 Task: Look for Airbnb properties in Butajira, Ethiopia from 8th November, 2023 to 16th November, 2023 for 2 adults.1  bedroom having 1 bed and 1 bathroom. Property type can be hotel. Booking option can be shelf check-in. Look for 3 properties as per requirement.
Action: Mouse moved to (437, 60)
Screenshot: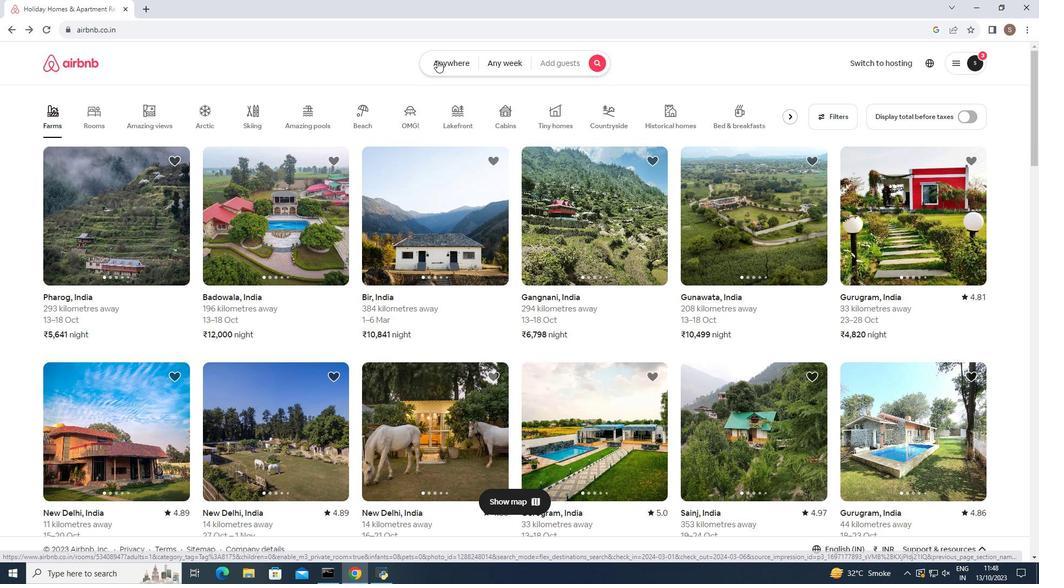 
Action: Mouse pressed left at (437, 60)
Screenshot: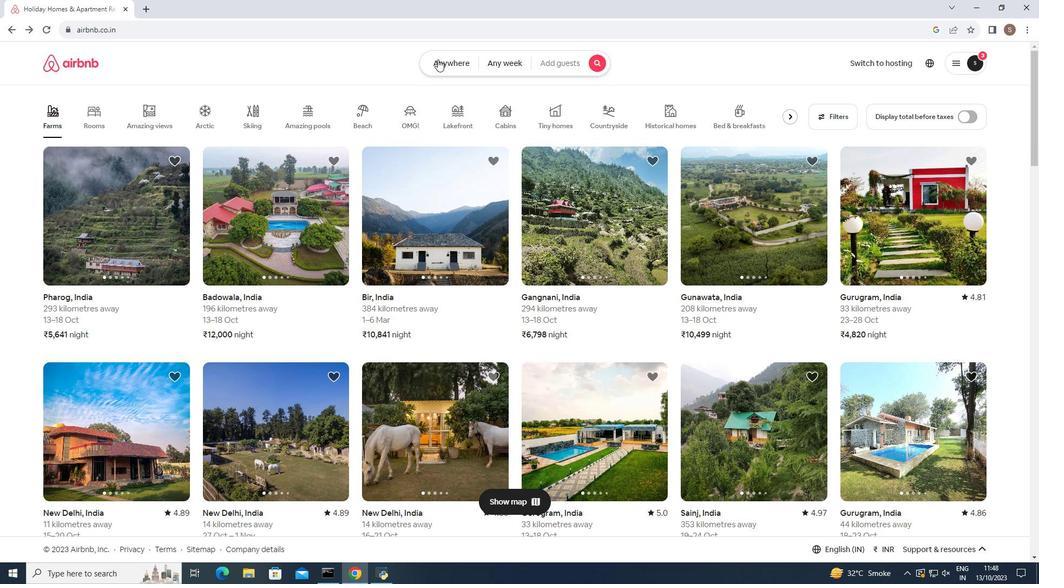 
Action: Mouse moved to (343, 103)
Screenshot: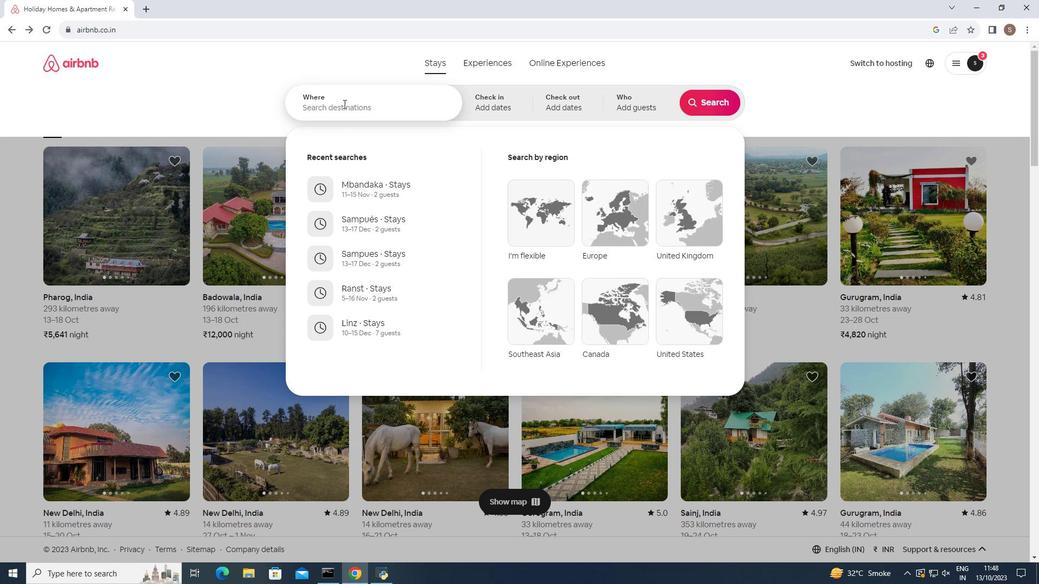 
Action: Mouse pressed left at (343, 103)
Screenshot: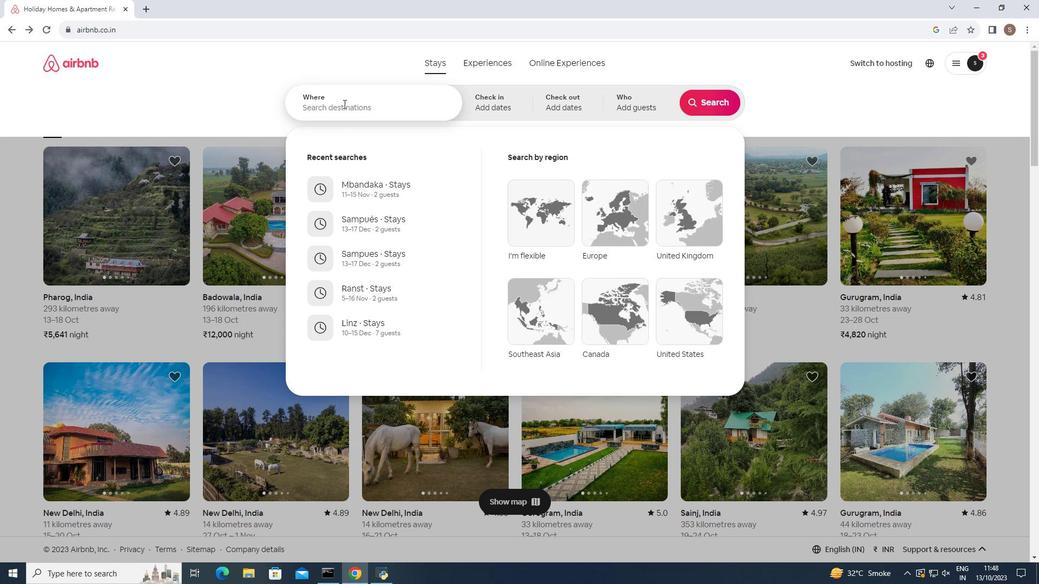 
Action: Key pressed <Key.shift>Butajira,<Key.space><Key.shift>Ethiopia<Key.enter>
Screenshot: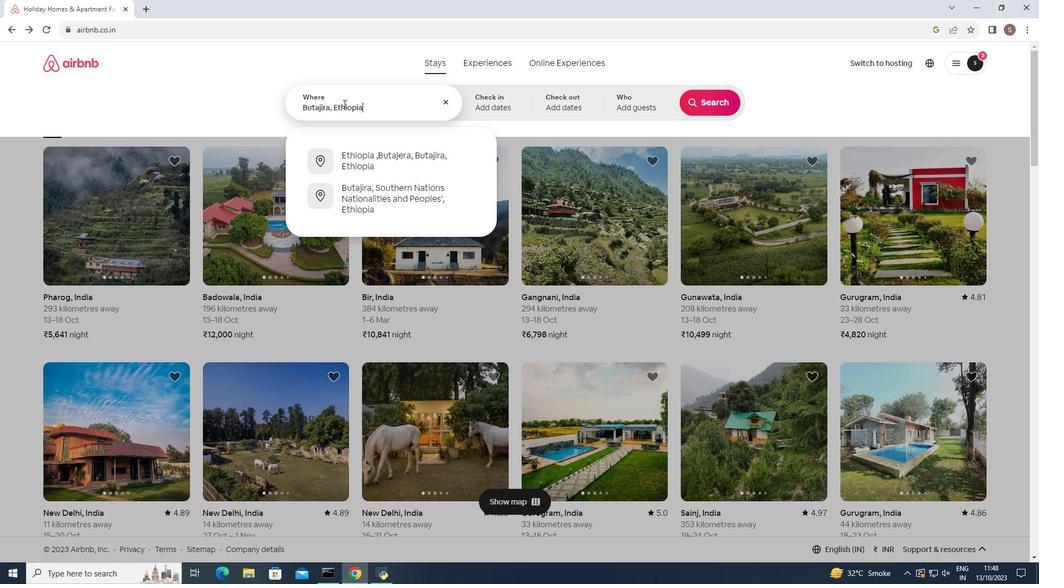 
Action: Mouse moved to (619, 261)
Screenshot: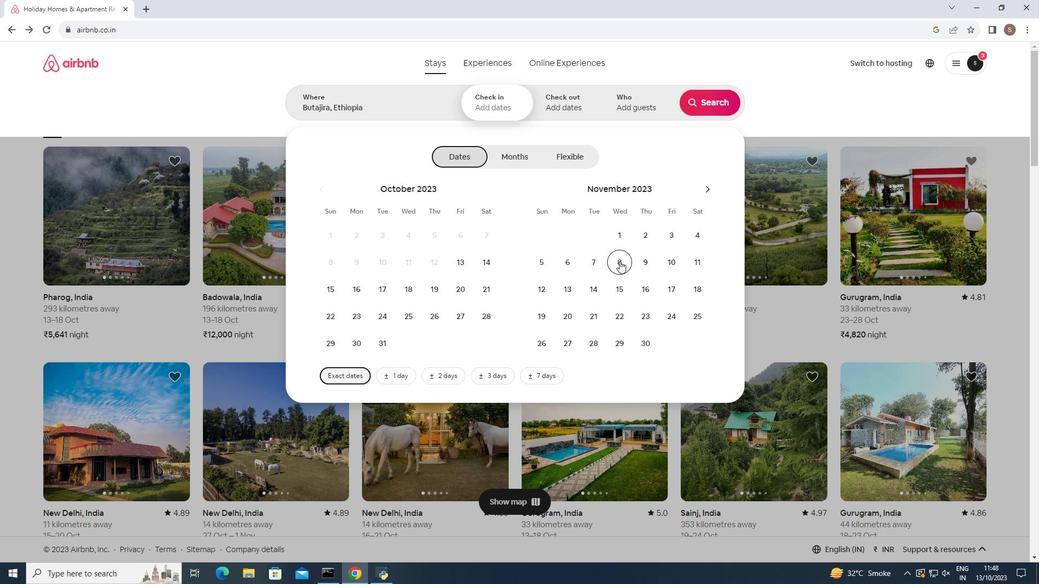 
Action: Mouse pressed left at (619, 261)
Screenshot: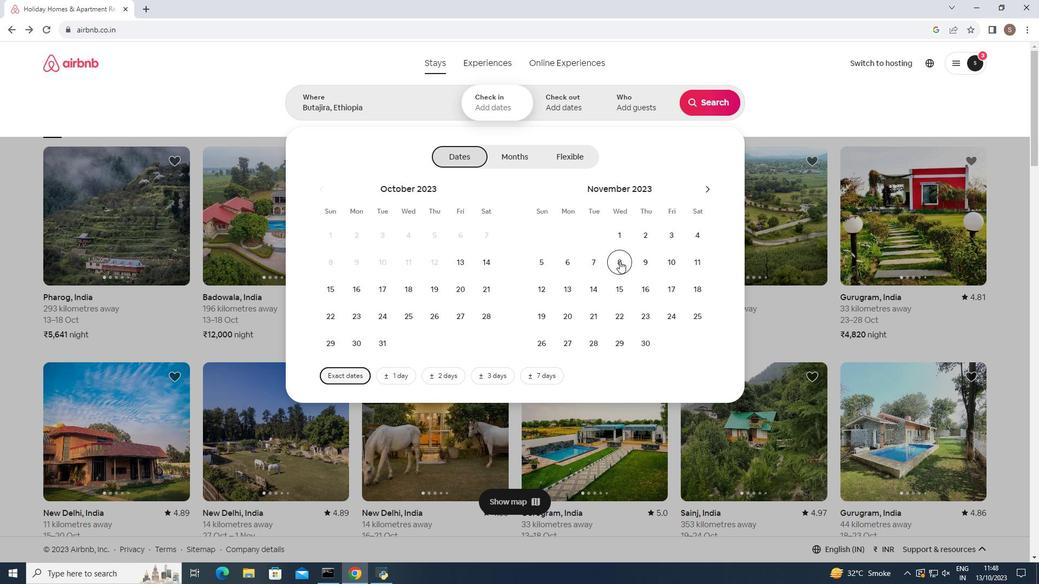 
Action: Mouse moved to (648, 286)
Screenshot: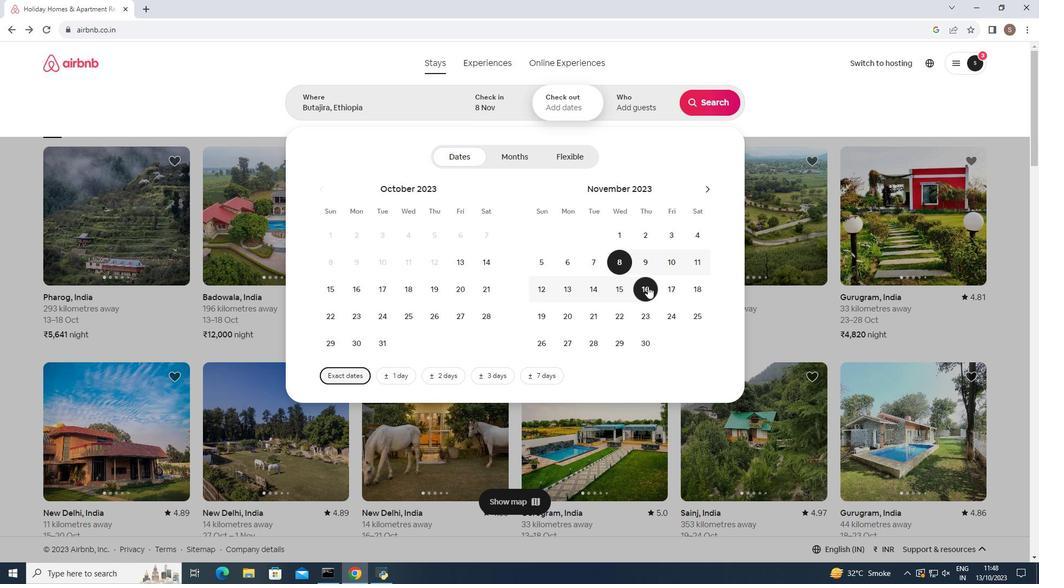 
Action: Mouse pressed left at (648, 286)
Screenshot: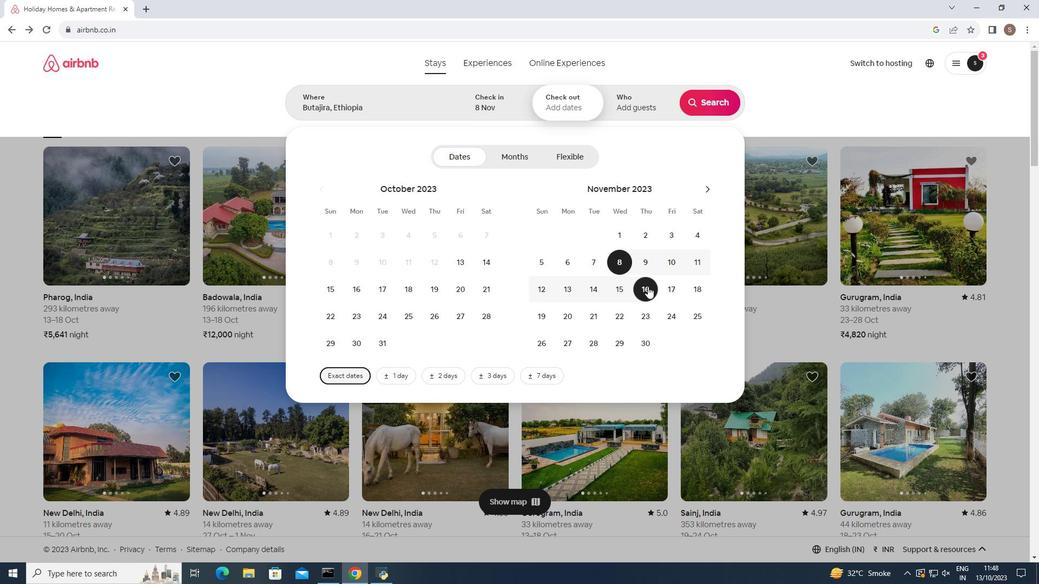 
Action: Mouse moved to (626, 100)
Screenshot: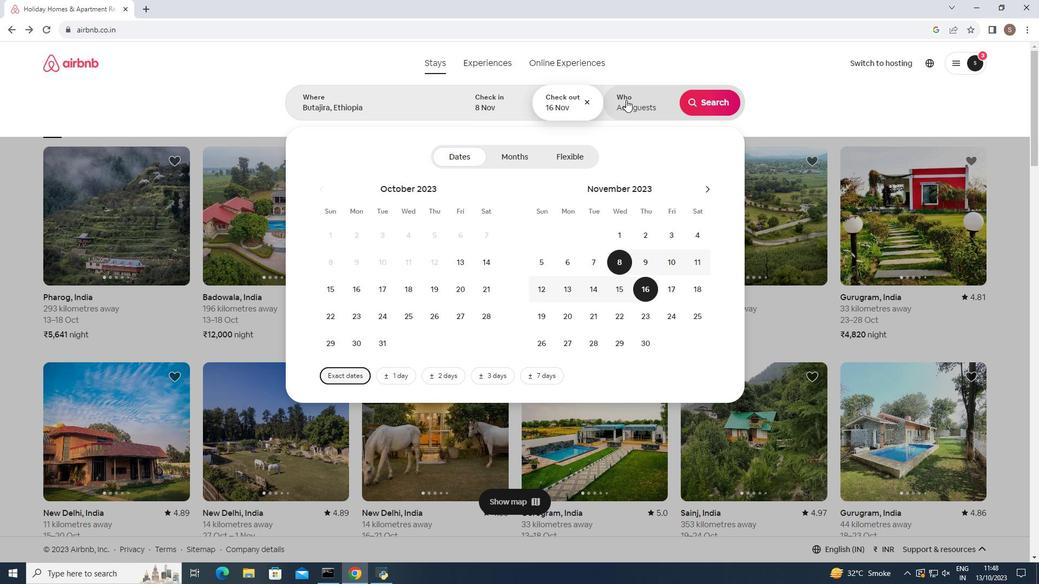 
Action: Mouse pressed left at (626, 100)
Screenshot: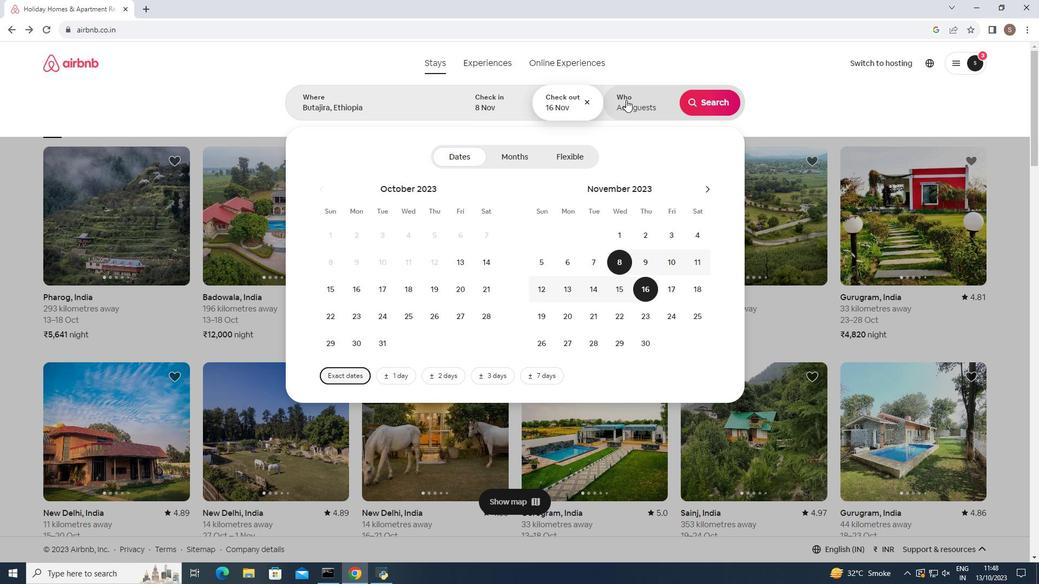 
Action: Mouse moved to (713, 157)
Screenshot: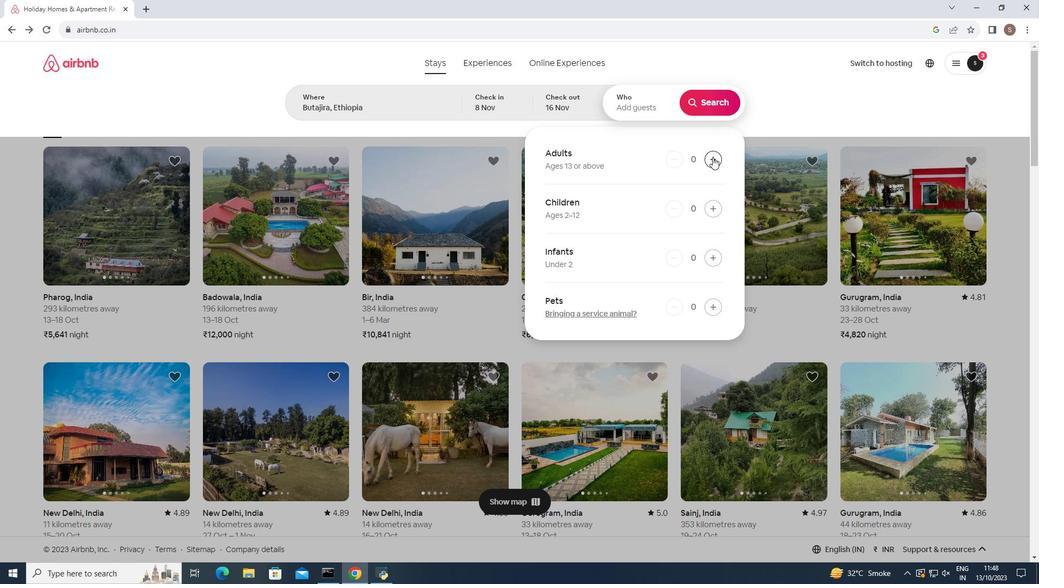 
Action: Mouse pressed left at (713, 157)
Screenshot: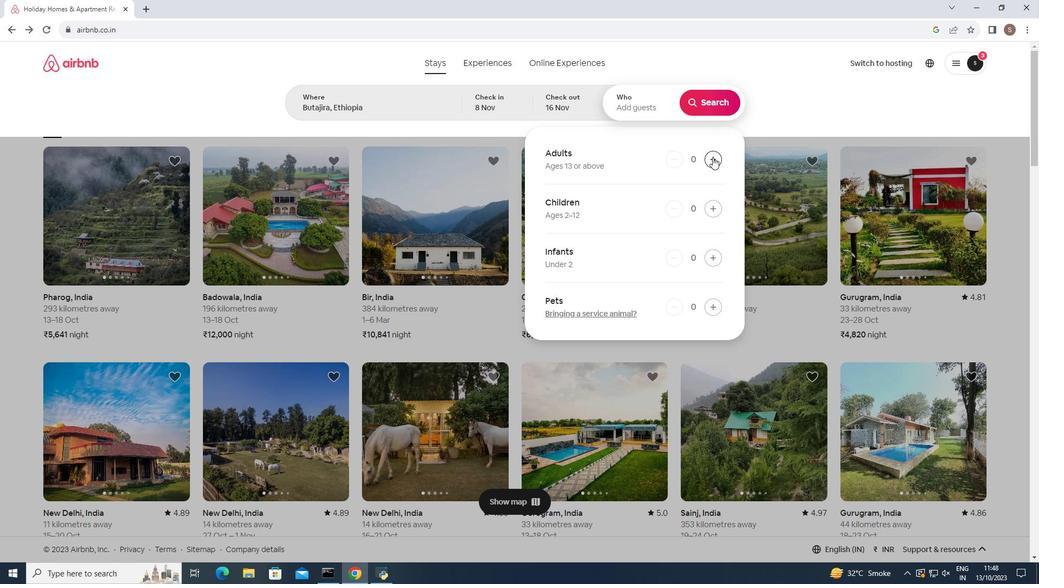 
Action: Mouse pressed left at (713, 157)
Screenshot: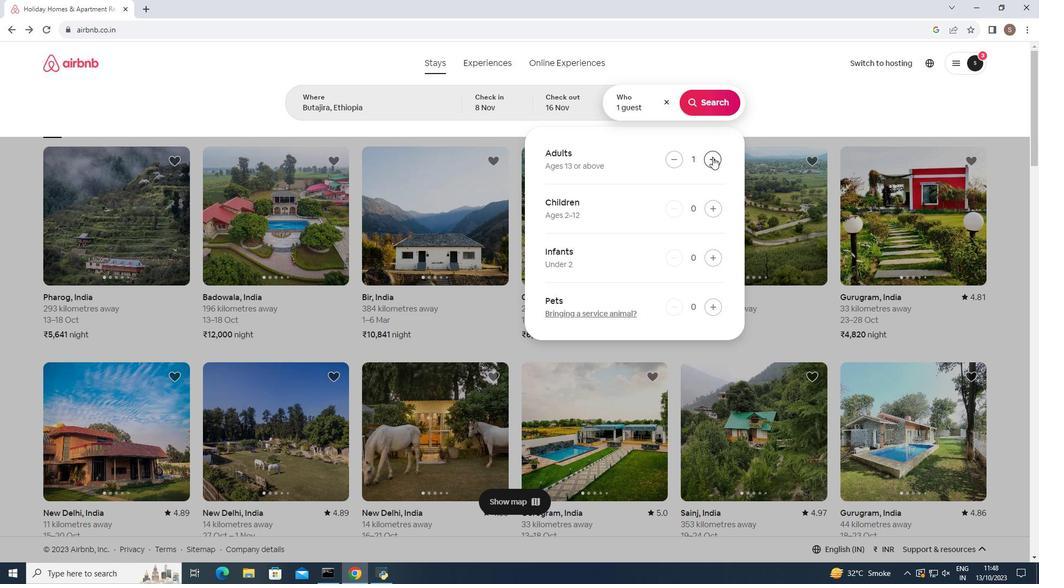 
Action: Mouse moved to (694, 95)
Screenshot: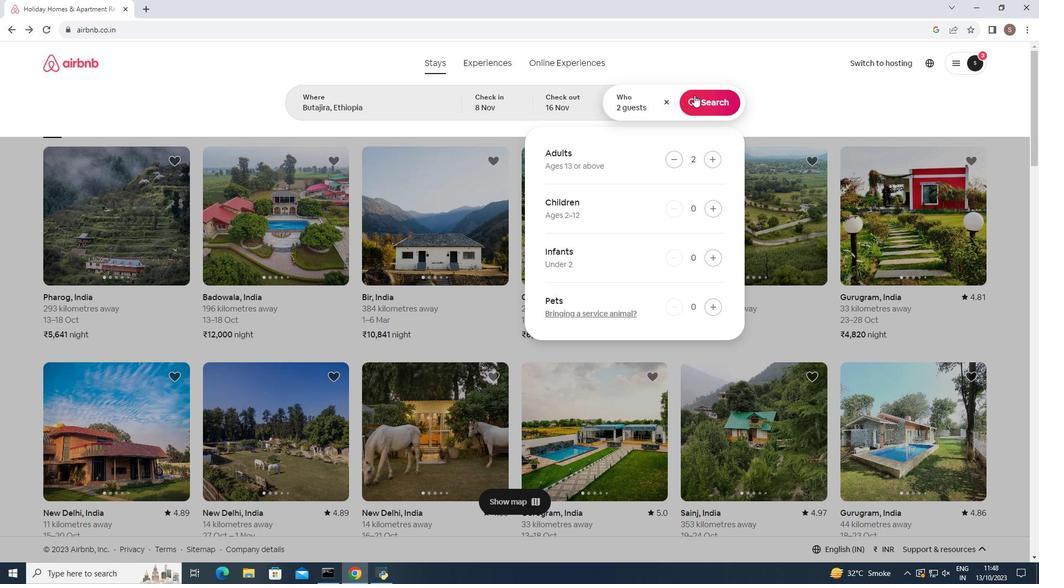 
Action: Mouse pressed left at (694, 95)
Screenshot: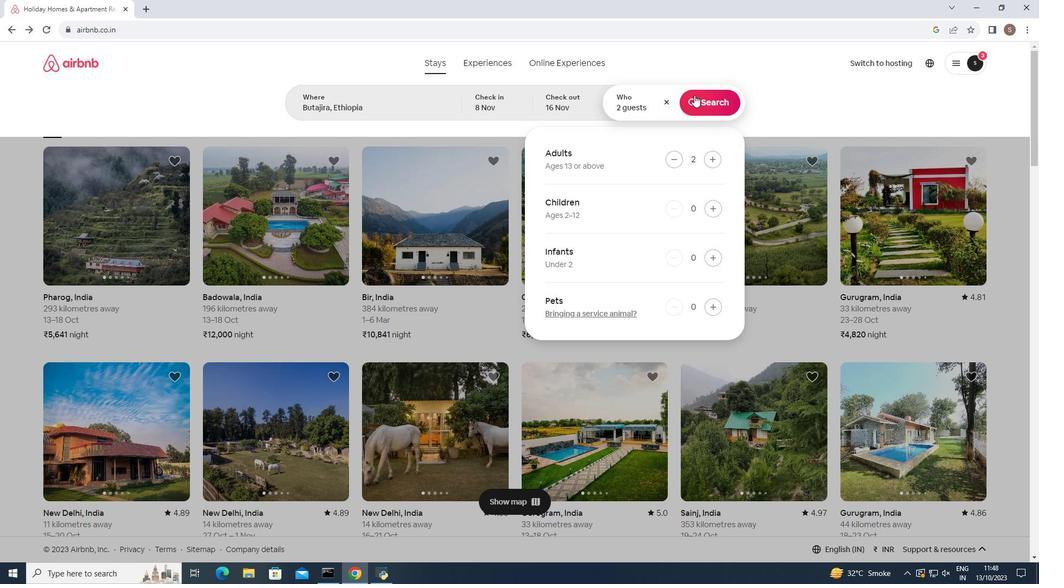 
Action: Mouse moved to (860, 106)
Screenshot: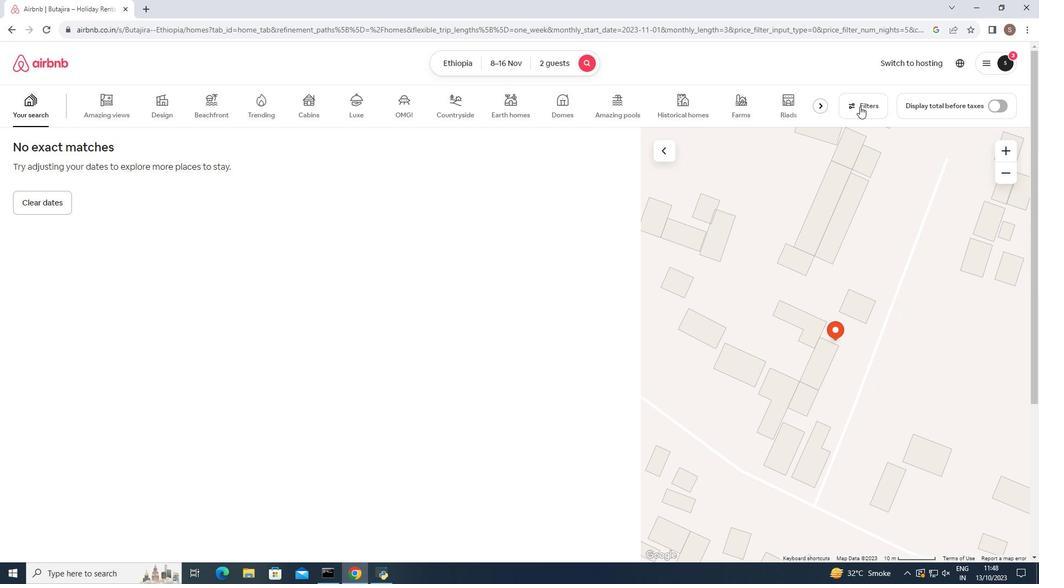 
Action: Mouse pressed left at (860, 106)
Screenshot: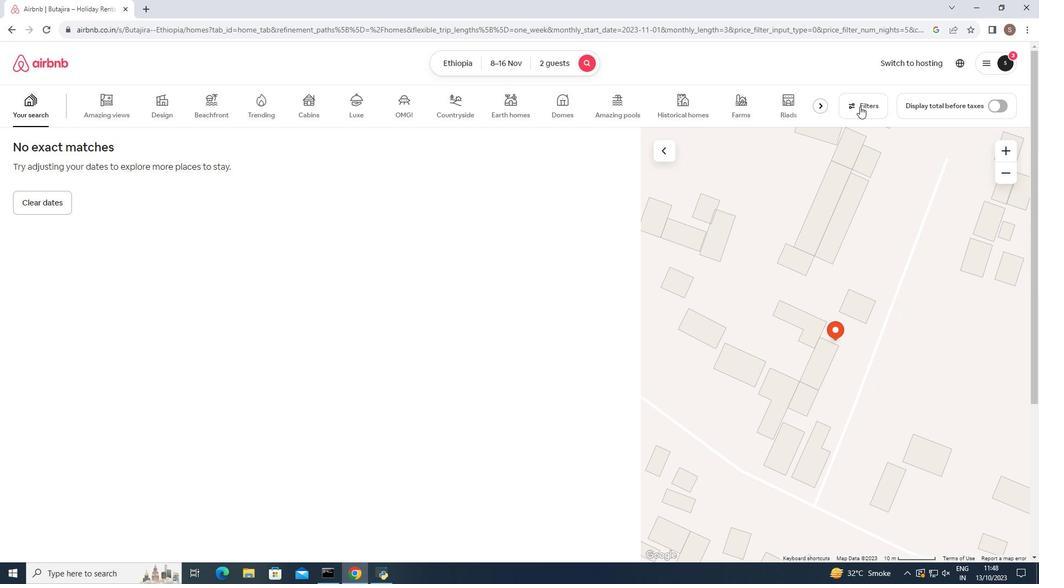 
Action: Mouse moved to (385, 401)
Screenshot: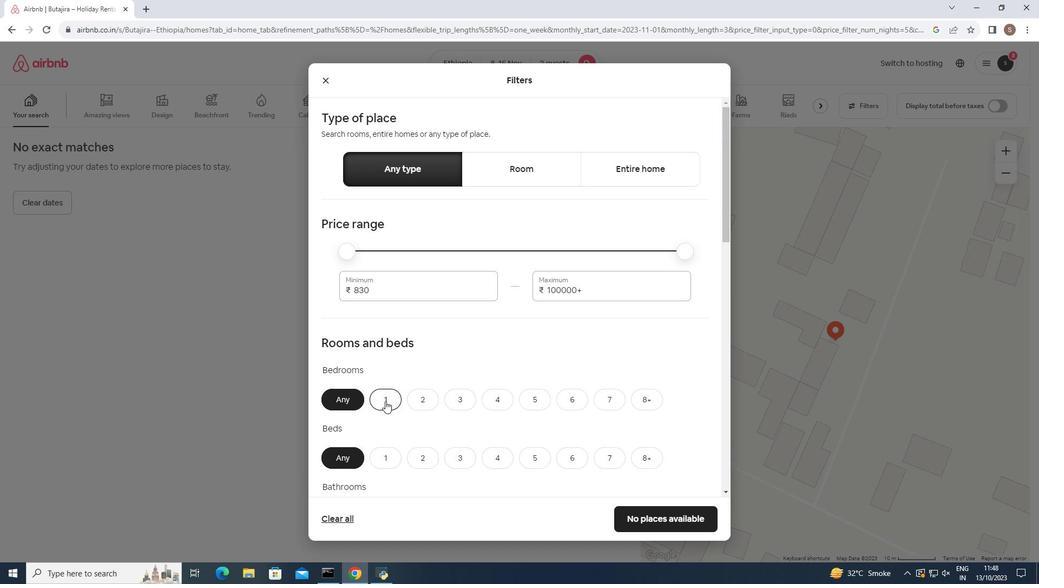 
Action: Mouse pressed left at (385, 401)
Screenshot: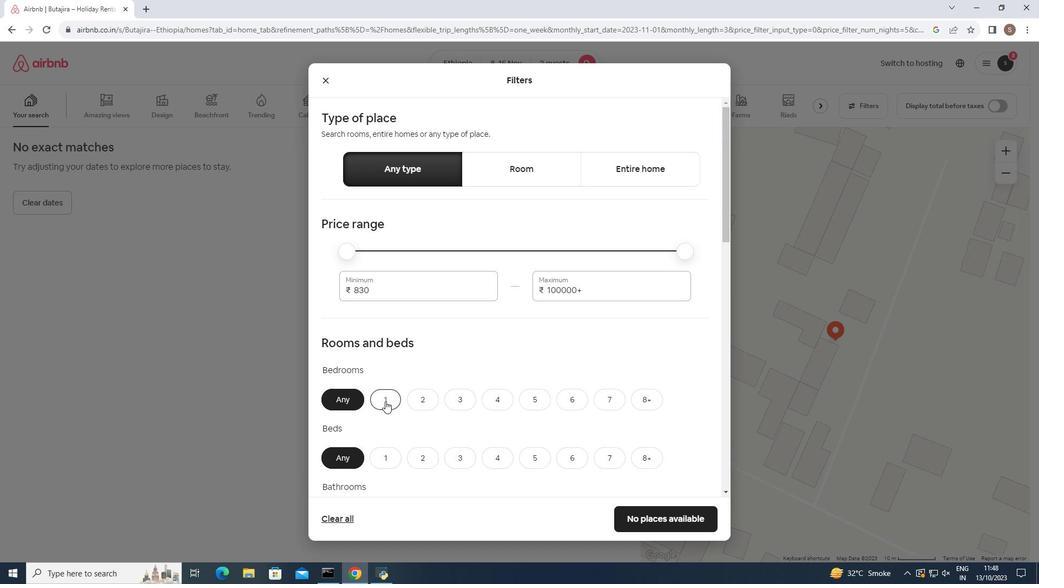 
Action: Mouse moved to (386, 456)
Screenshot: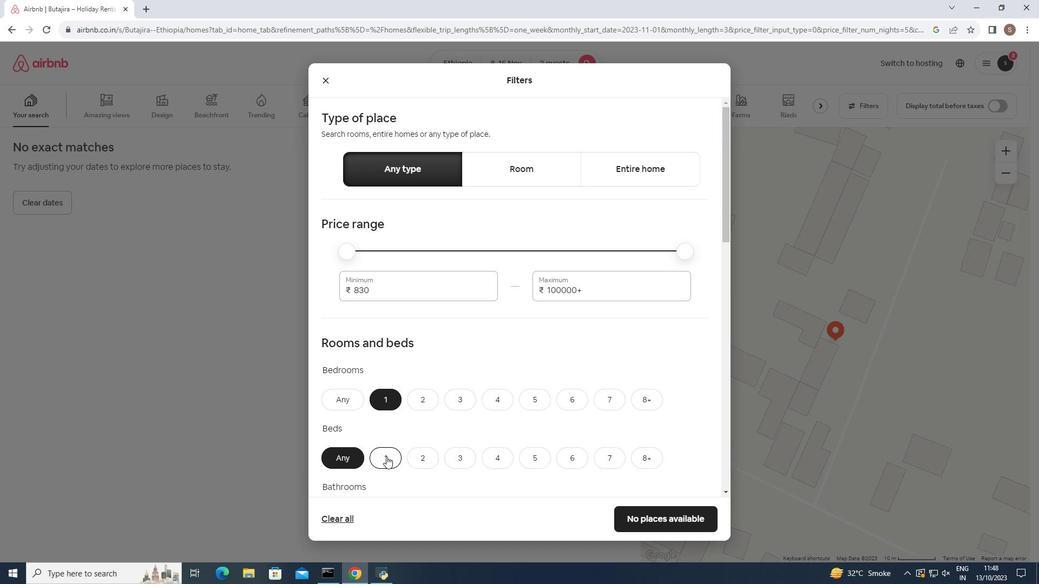 
Action: Mouse pressed left at (386, 456)
Screenshot: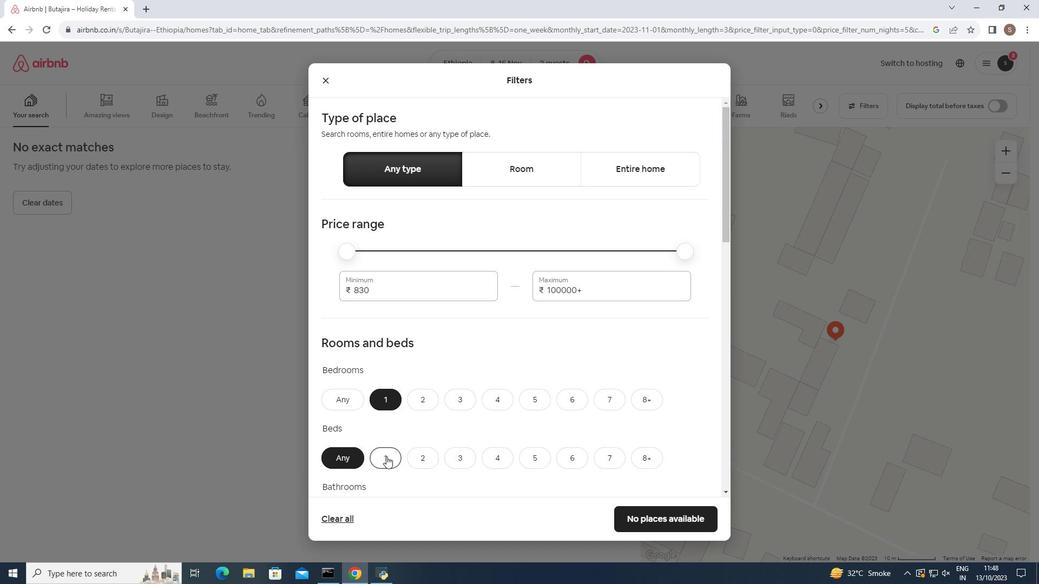 
Action: Mouse moved to (402, 429)
Screenshot: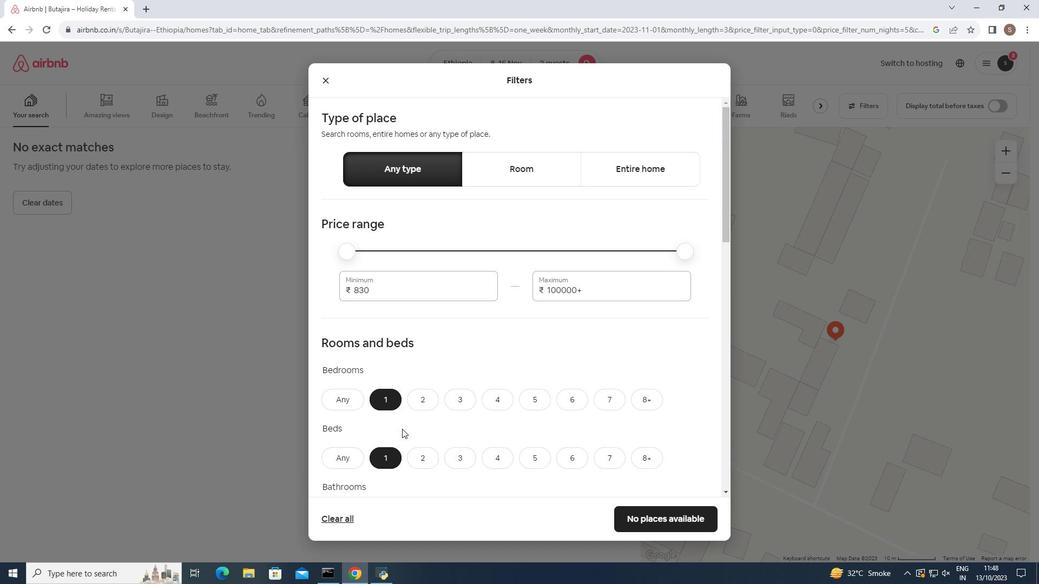 
Action: Mouse scrolled (402, 428) with delta (0, 0)
Screenshot: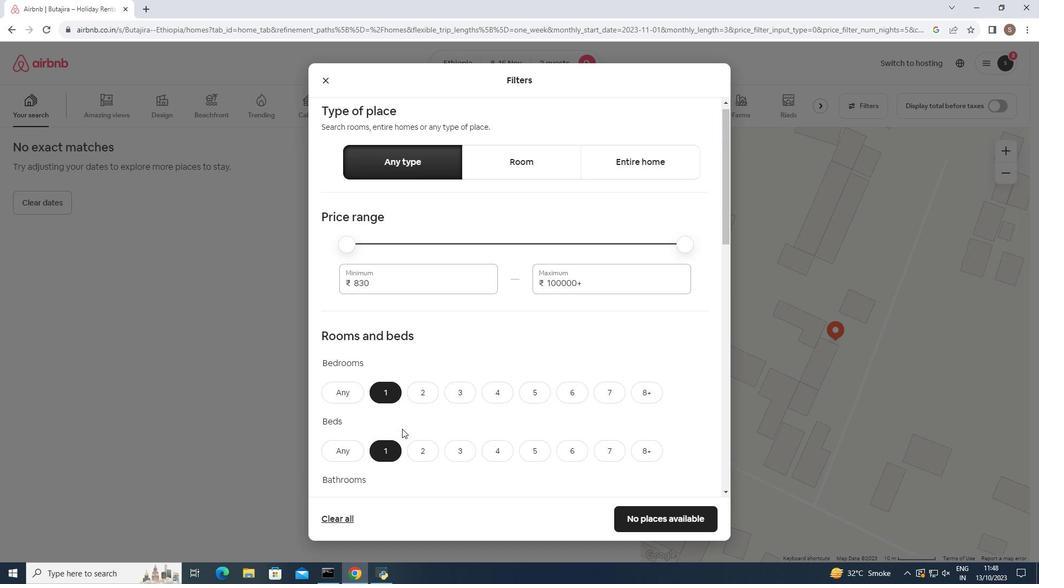 
Action: Mouse scrolled (402, 428) with delta (0, 0)
Screenshot: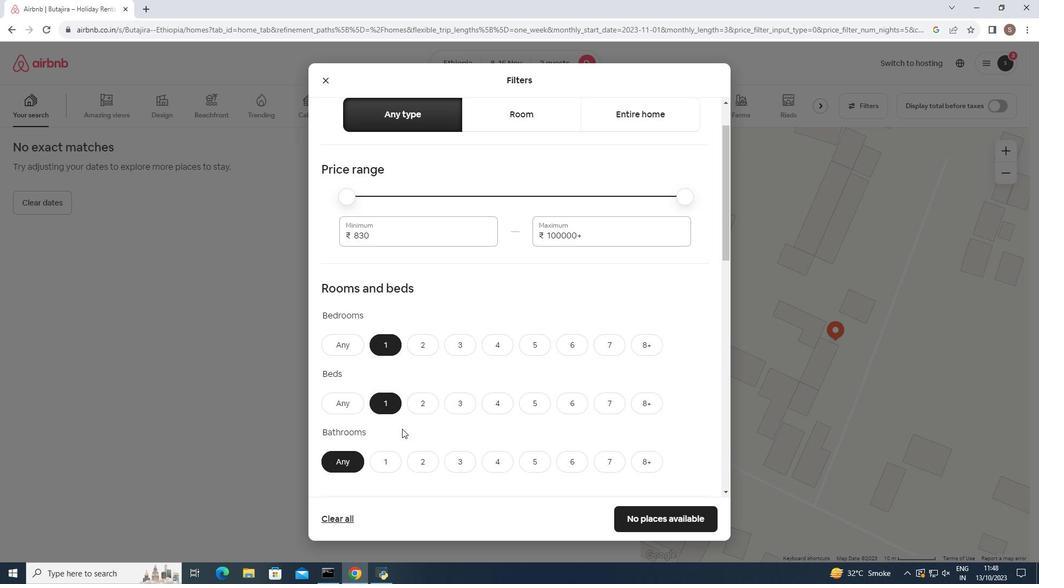 
Action: Mouse moved to (386, 411)
Screenshot: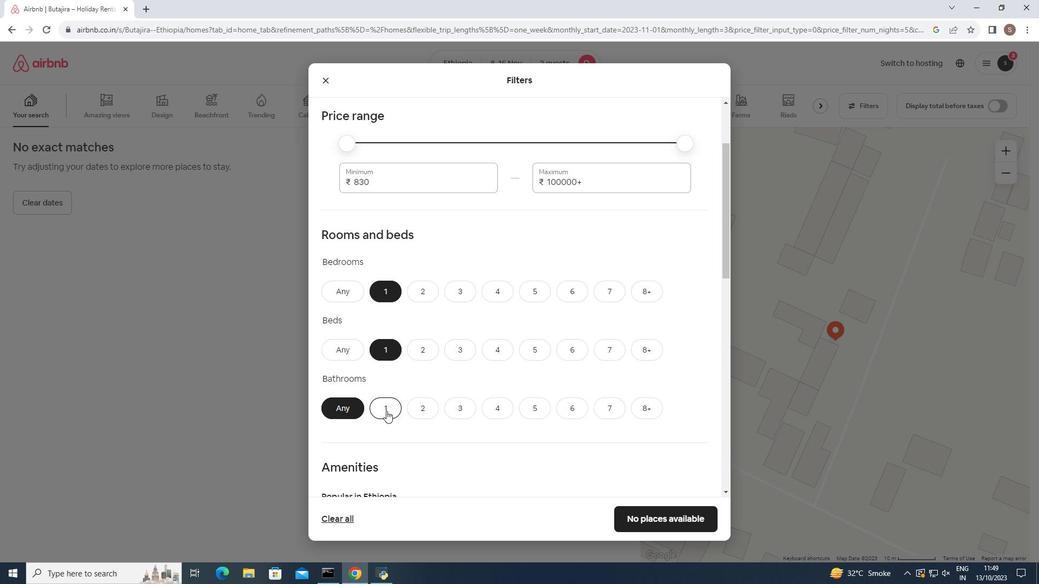 
Action: Mouse pressed left at (386, 411)
Screenshot: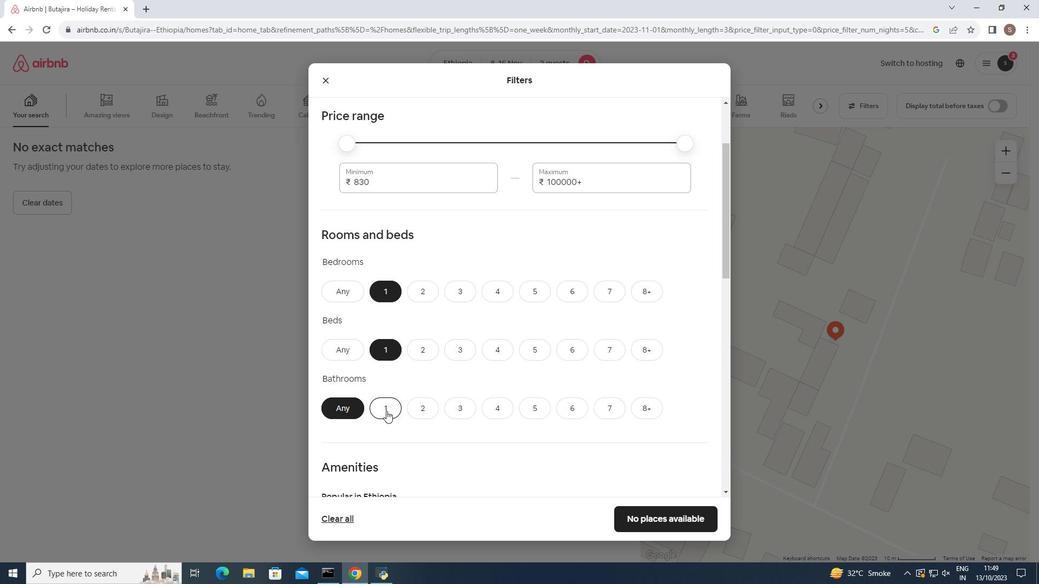
Action: Mouse moved to (451, 356)
Screenshot: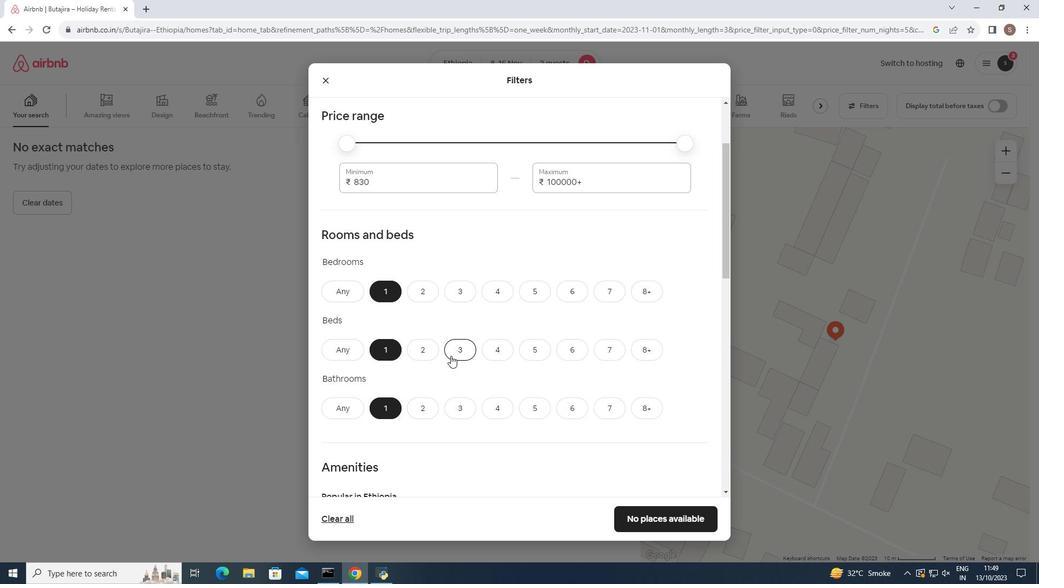 
Action: Mouse scrolled (451, 355) with delta (0, 0)
Screenshot: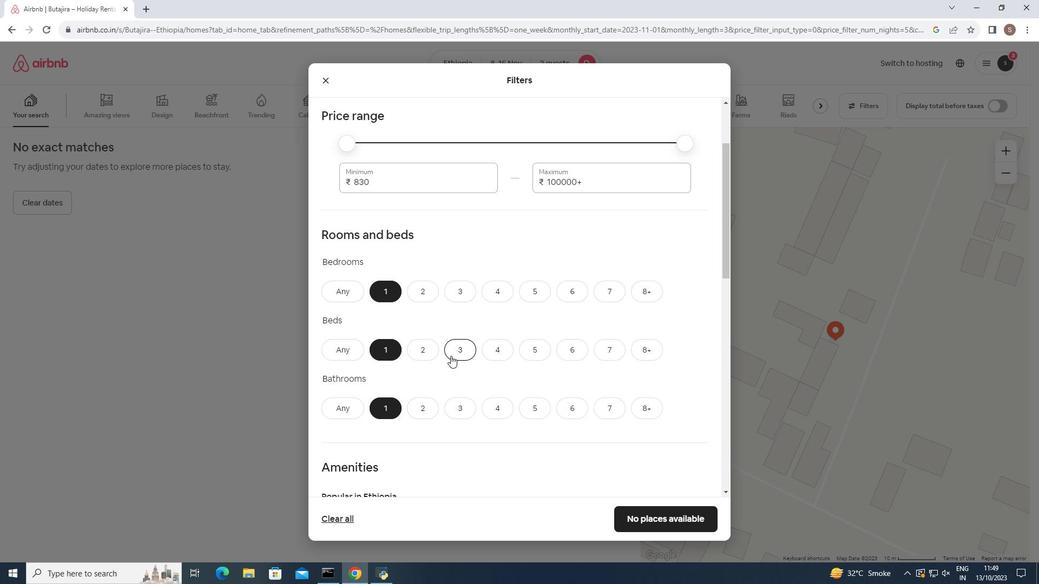
Action: Mouse moved to (451, 356)
Screenshot: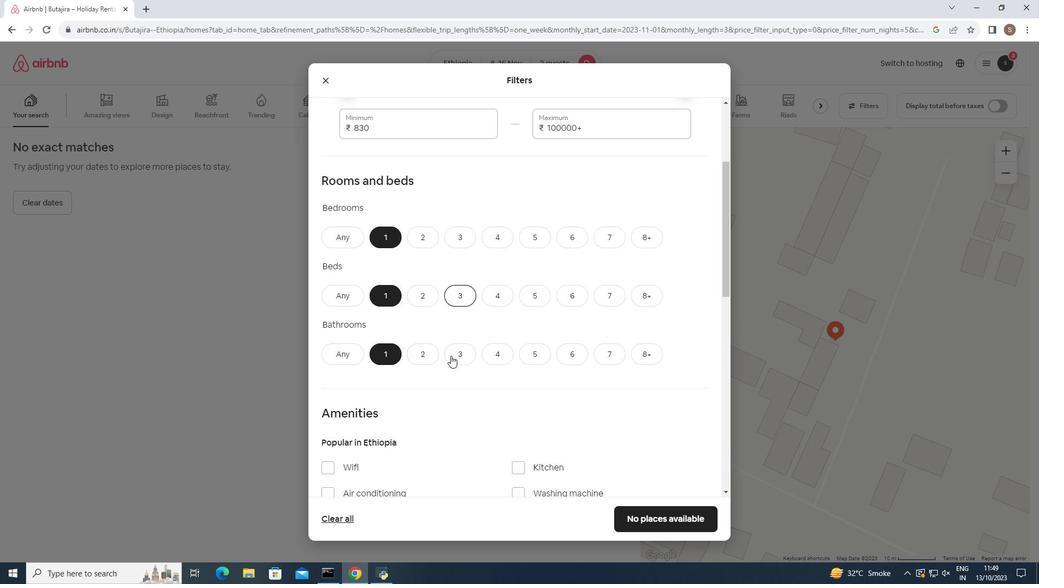 
Action: Mouse scrolled (451, 355) with delta (0, 0)
Screenshot: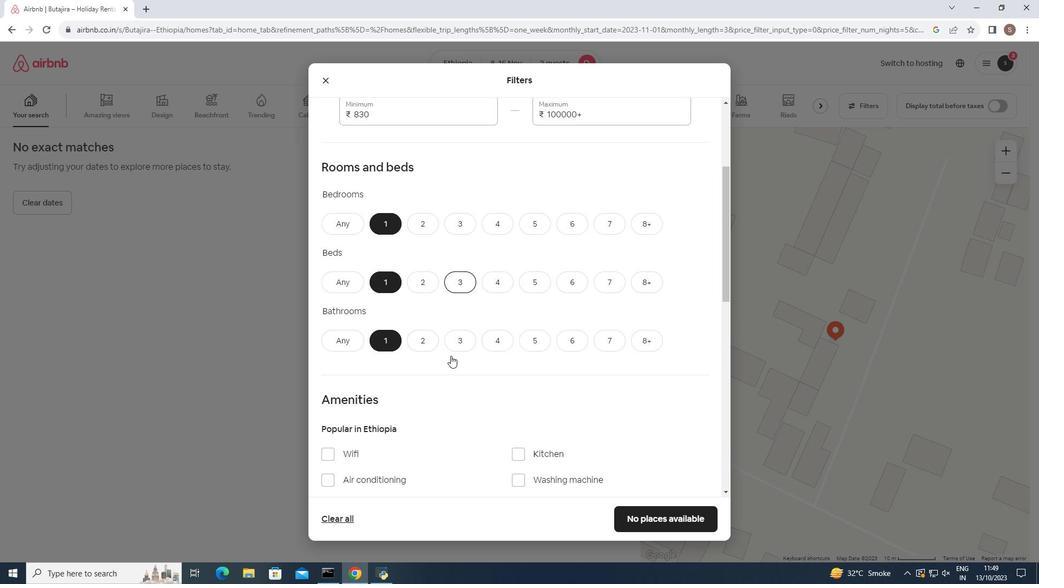 
Action: Mouse moved to (451, 356)
Screenshot: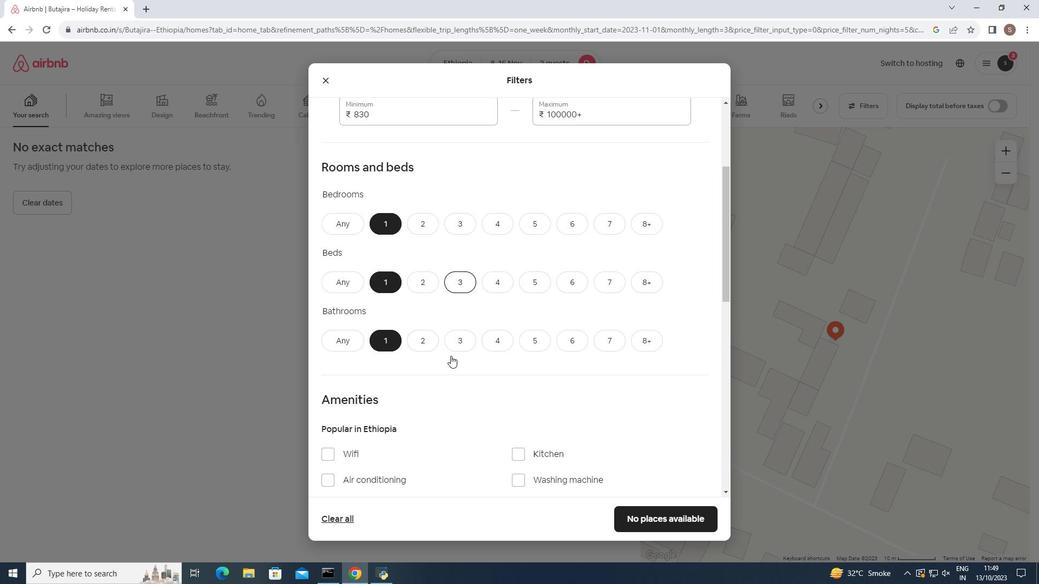 
Action: Mouse scrolled (451, 355) with delta (0, 0)
Screenshot: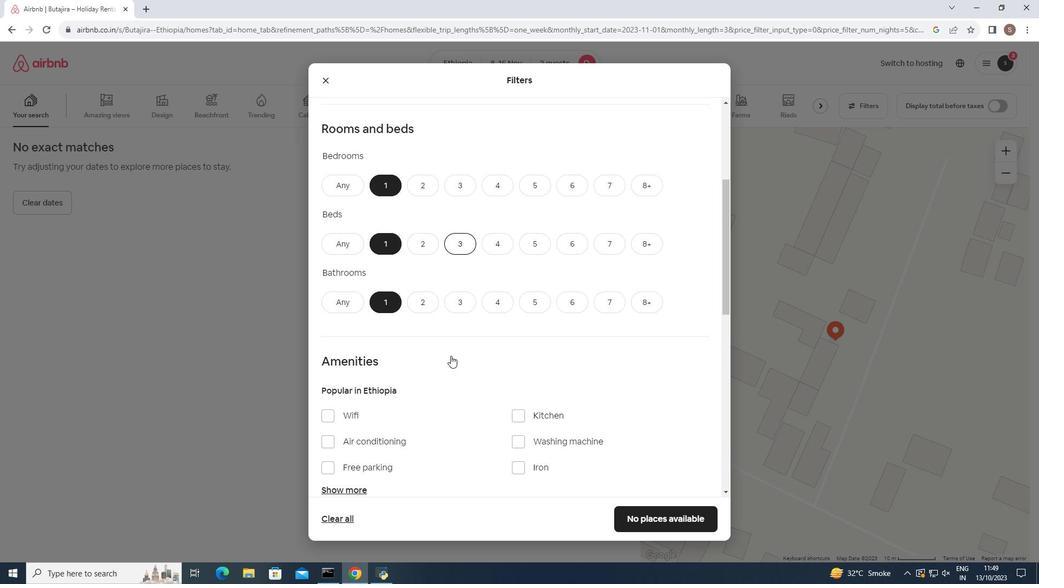 
Action: Mouse scrolled (451, 355) with delta (0, 0)
Screenshot: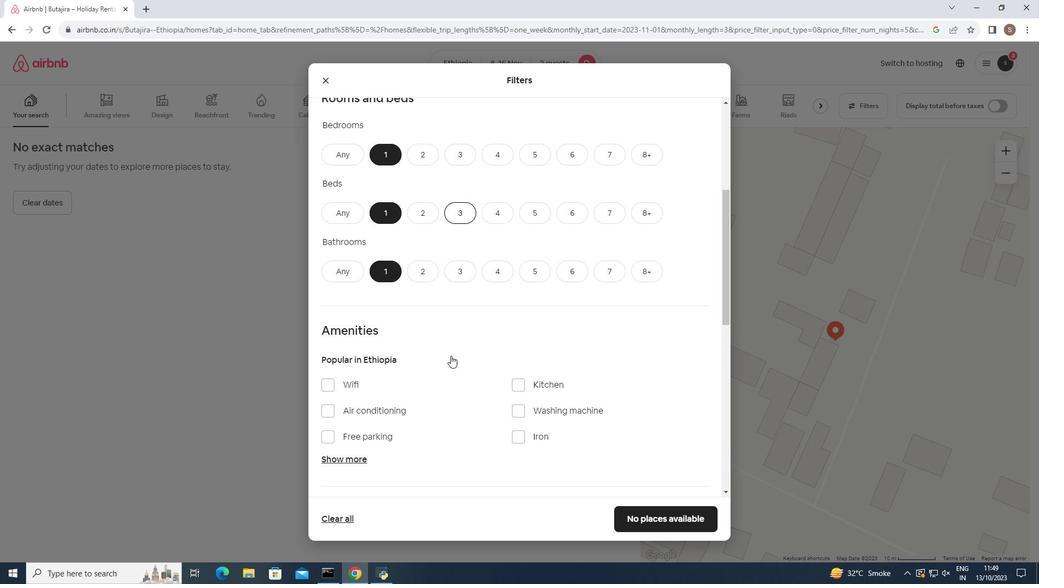 
Action: Mouse scrolled (451, 355) with delta (0, 0)
Screenshot: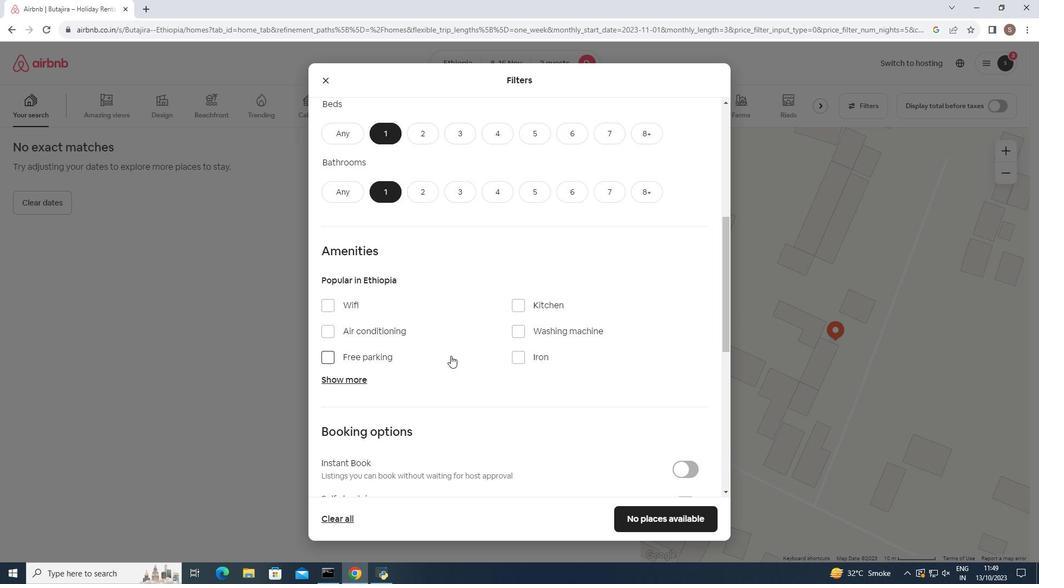 
Action: Mouse scrolled (451, 355) with delta (0, 0)
Screenshot: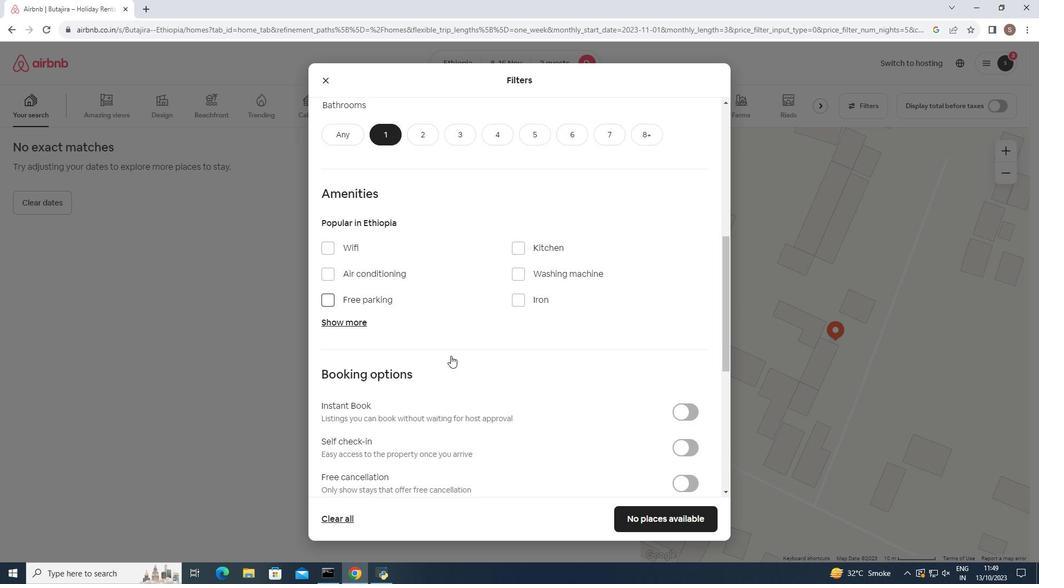 
Action: Mouse scrolled (451, 355) with delta (0, 0)
Screenshot: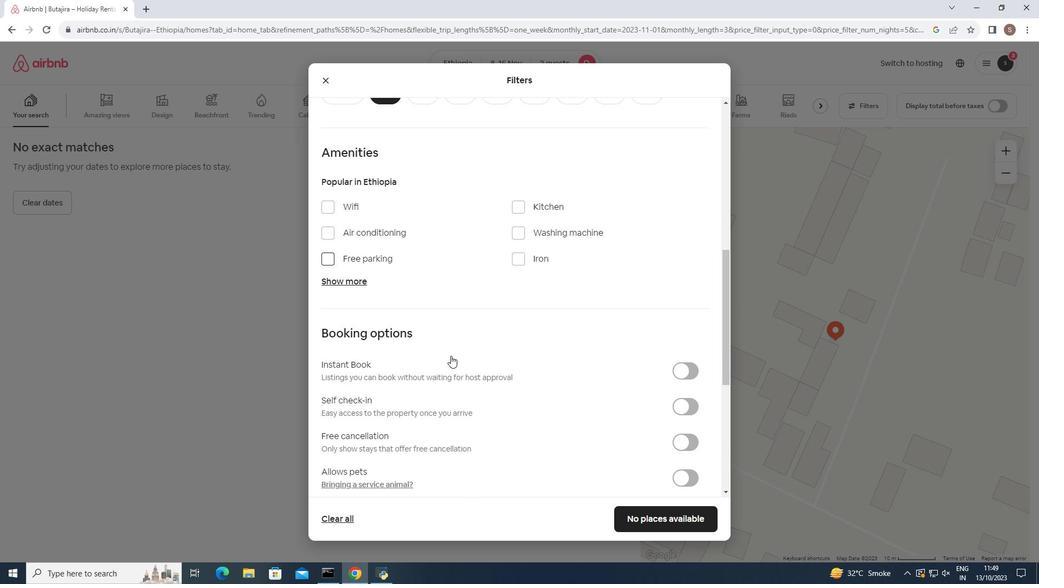 
Action: Mouse moved to (675, 343)
Screenshot: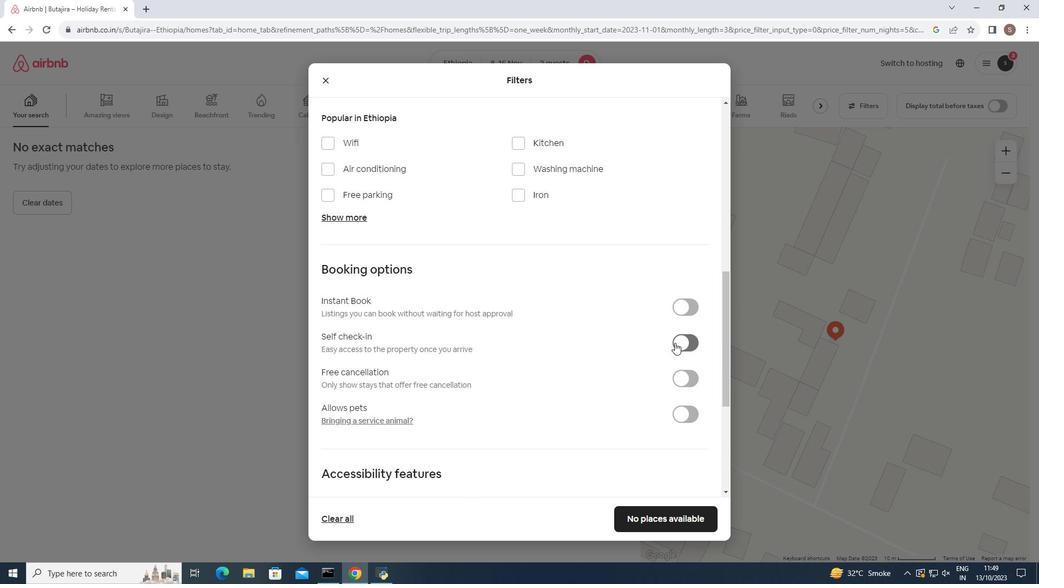 
Action: Mouse pressed left at (675, 343)
Screenshot: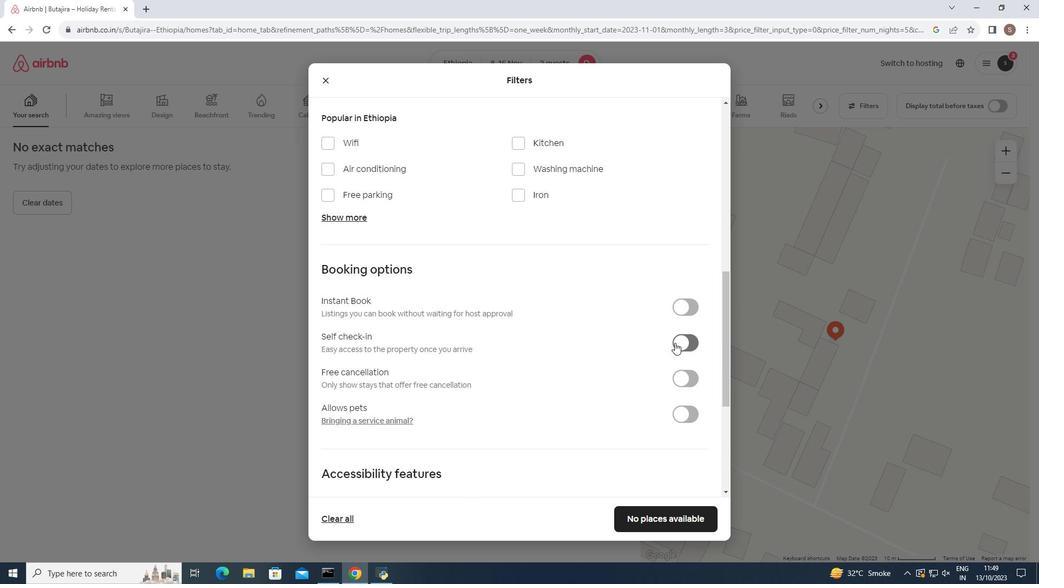 
Action: Mouse moved to (671, 516)
Screenshot: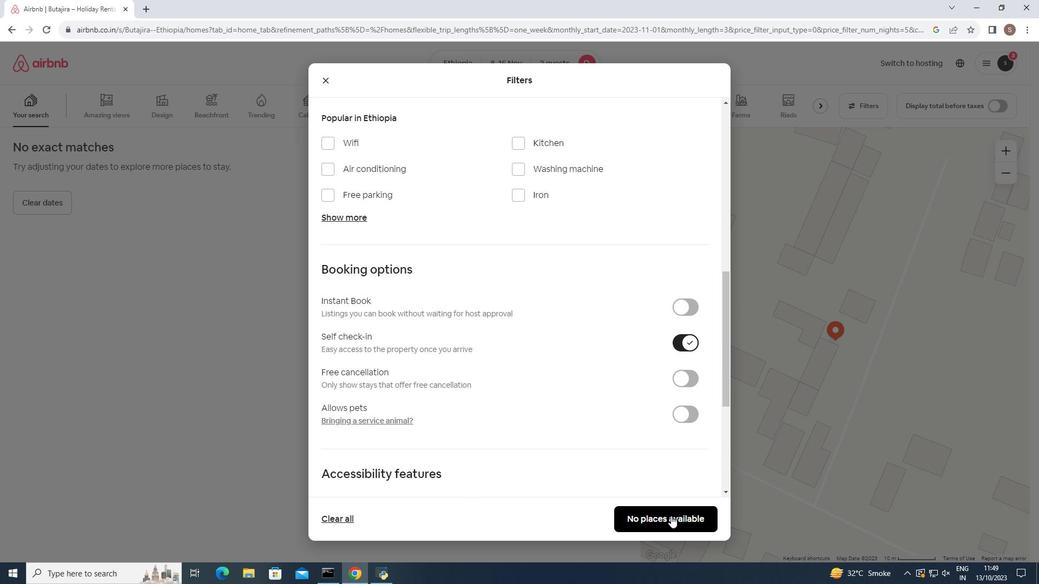 
Action: Mouse pressed left at (671, 516)
Screenshot: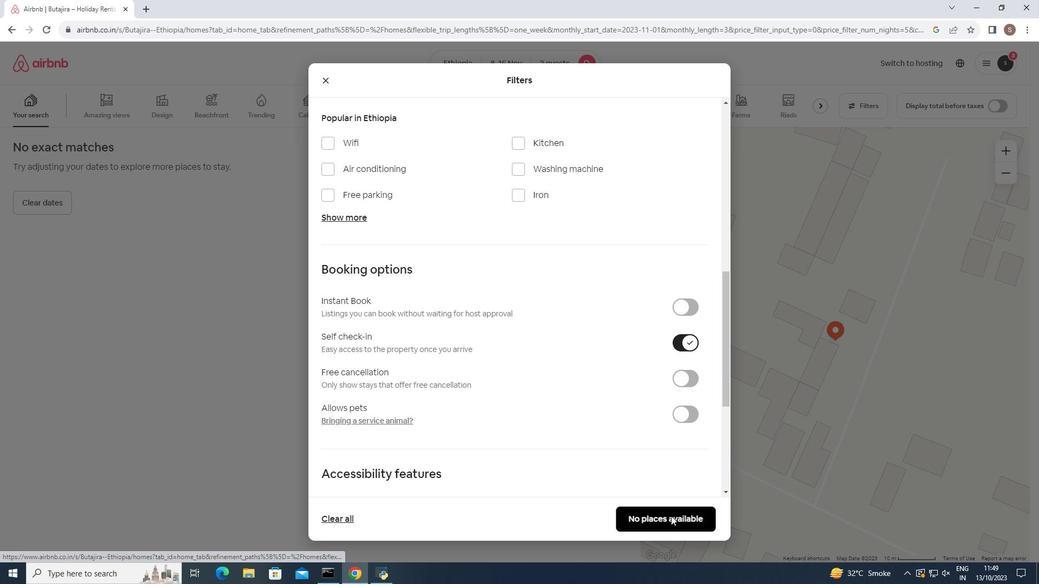 
Action: Mouse moved to (395, 368)
Screenshot: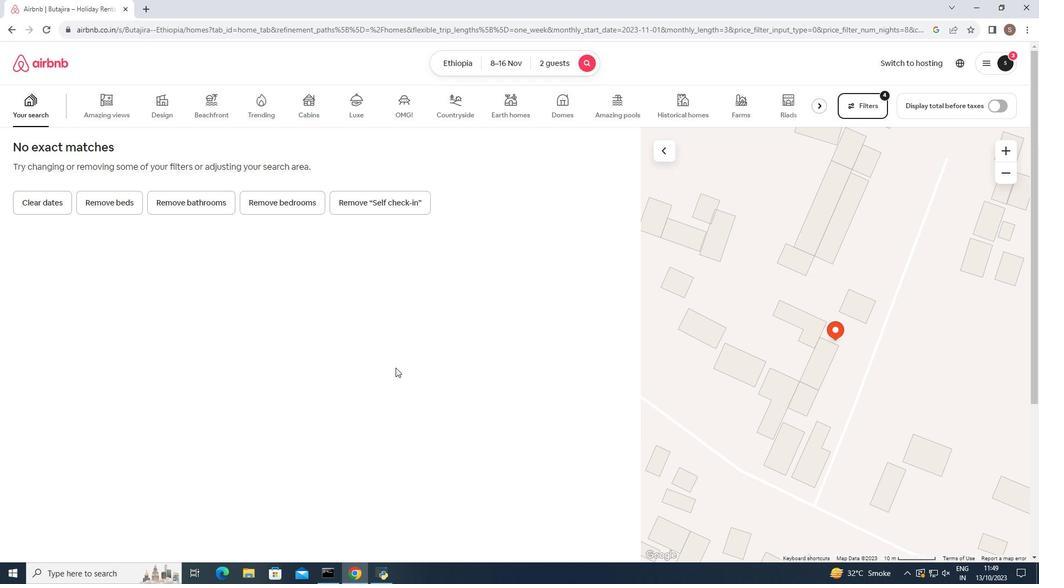
